 Task: Create List About Page in Board Website Security to Workspace Enterprise Risk Management. Create List Products and Services in Board Legal Documentation to Workspace Enterprise Risk Management. Create List Pricing in Board Public Relations Crisis Communication Planning and Preparation to Workspace Enterprise Risk Management
Action: Mouse moved to (77, 320)
Screenshot: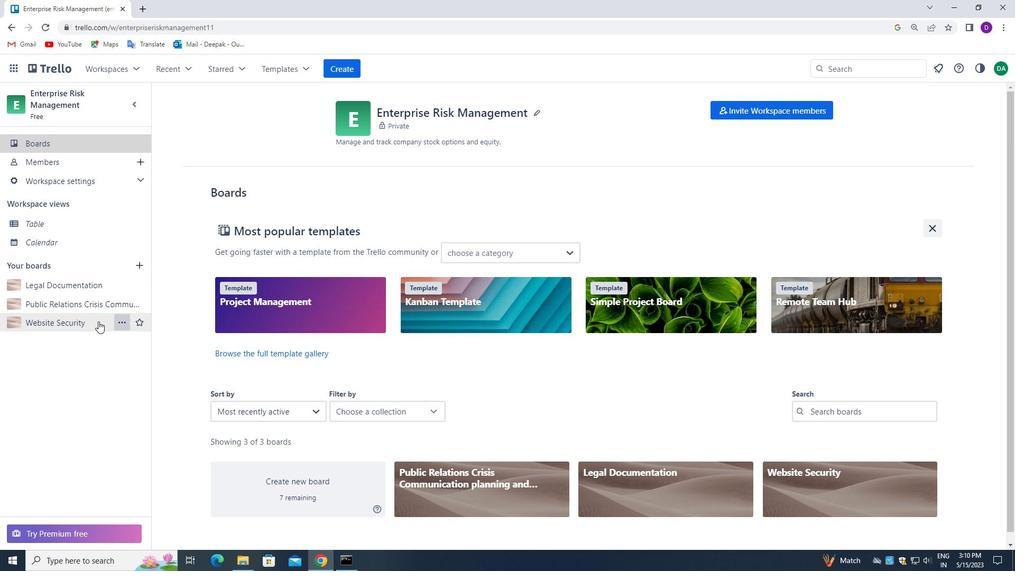 
Action: Mouse pressed left at (77, 320)
Screenshot: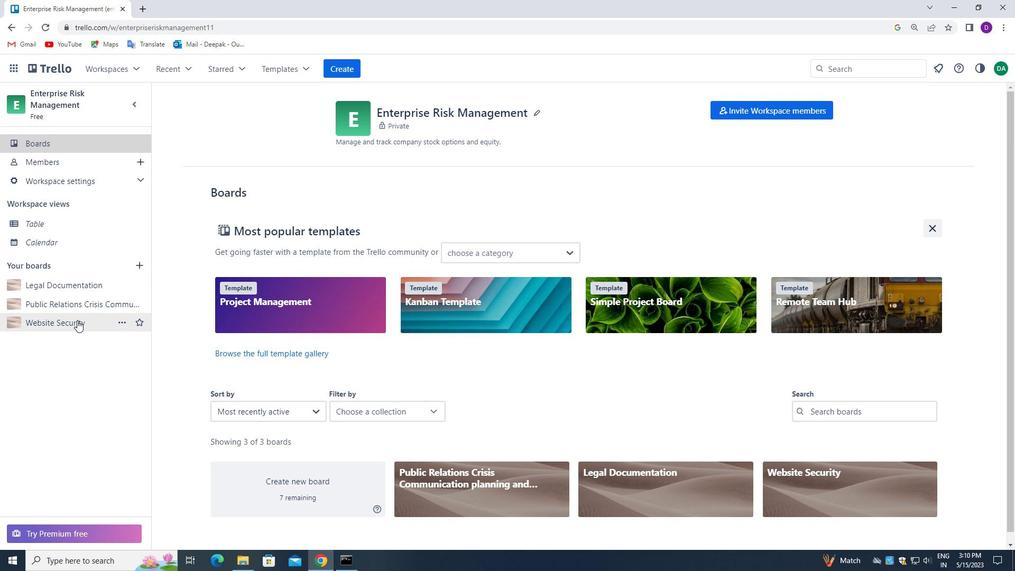 
Action: Mouse moved to (199, 140)
Screenshot: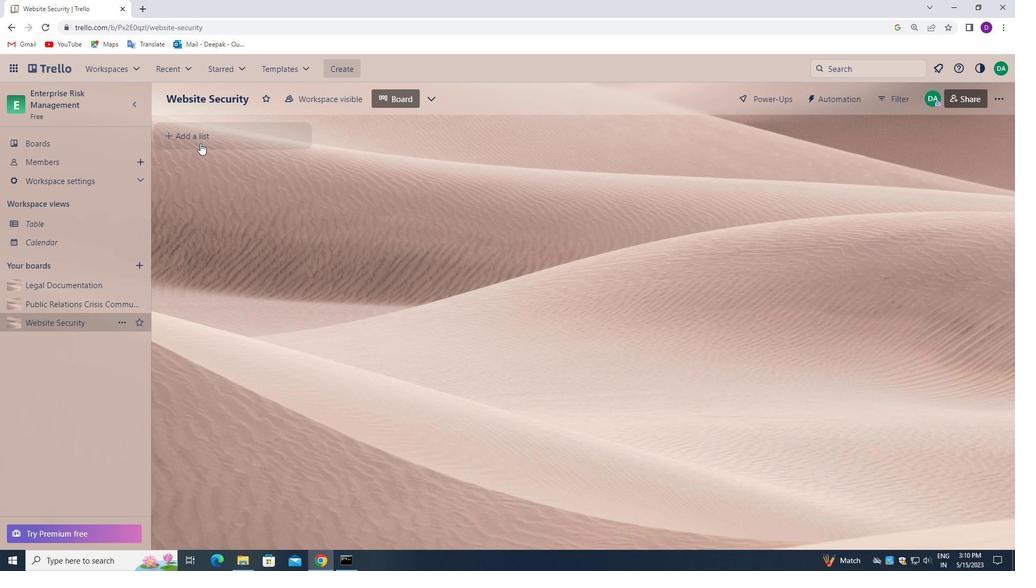 
Action: Mouse pressed left at (199, 140)
Screenshot: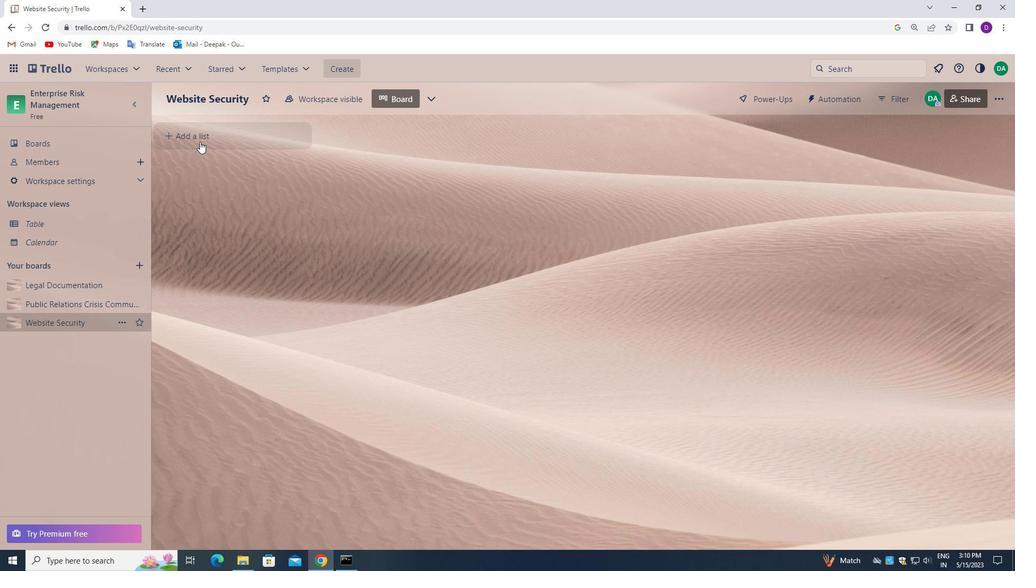 
Action: Mouse moved to (199, 136)
Screenshot: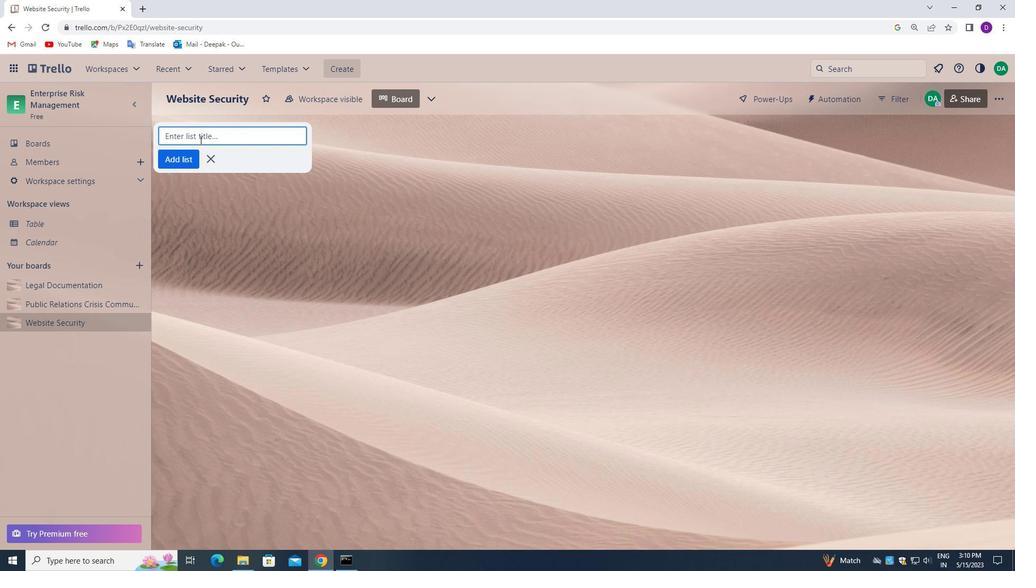 
Action: Mouse pressed left at (199, 136)
Screenshot: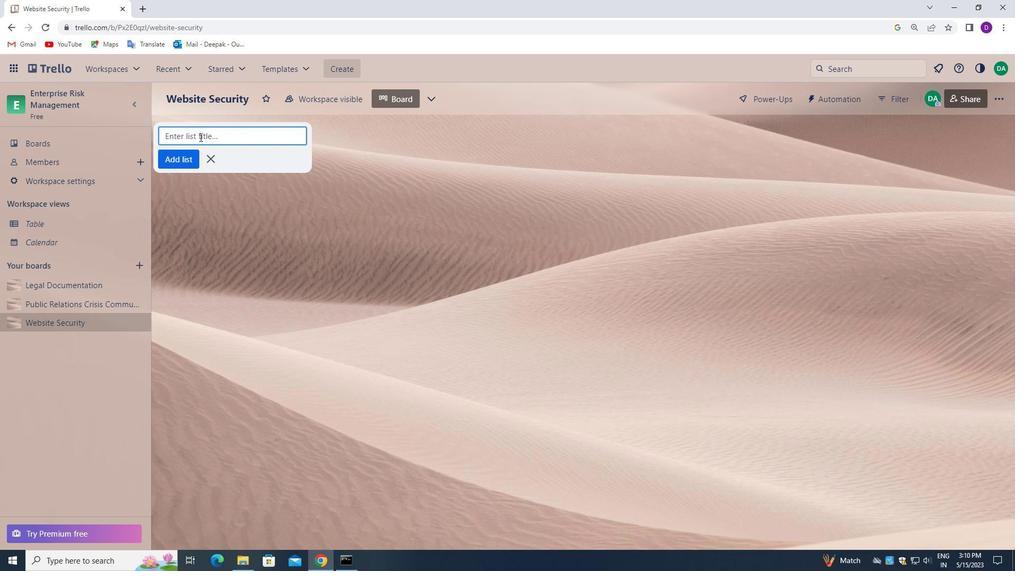 
Action: Mouse moved to (233, 284)
Screenshot: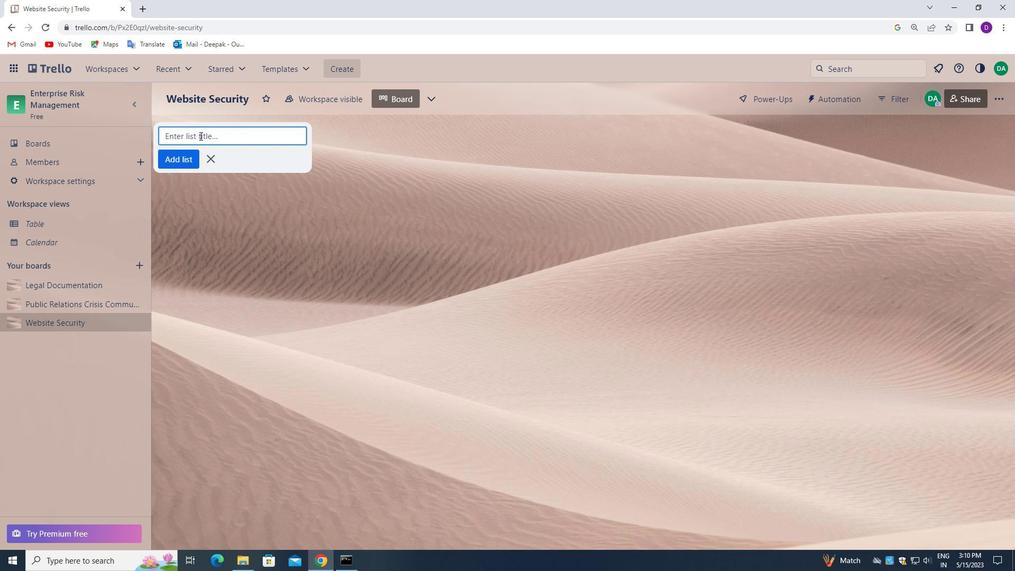 
Action: Key pressed <Key.shift_r>About<Key.space><Key.shift>PAGE<Key.enter>
Screenshot: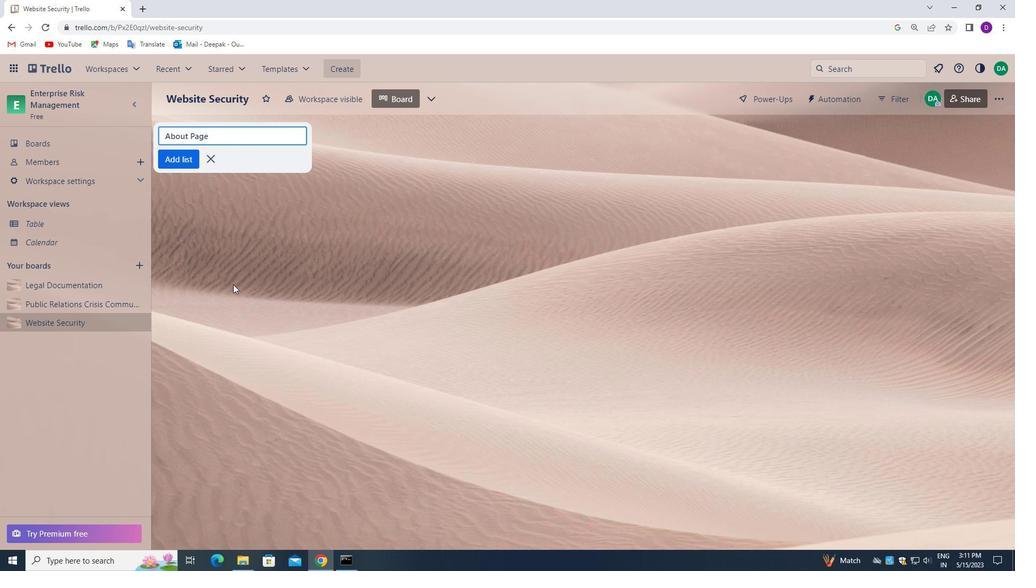 
Action: Mouse moved to (44, 145)
Screenshot: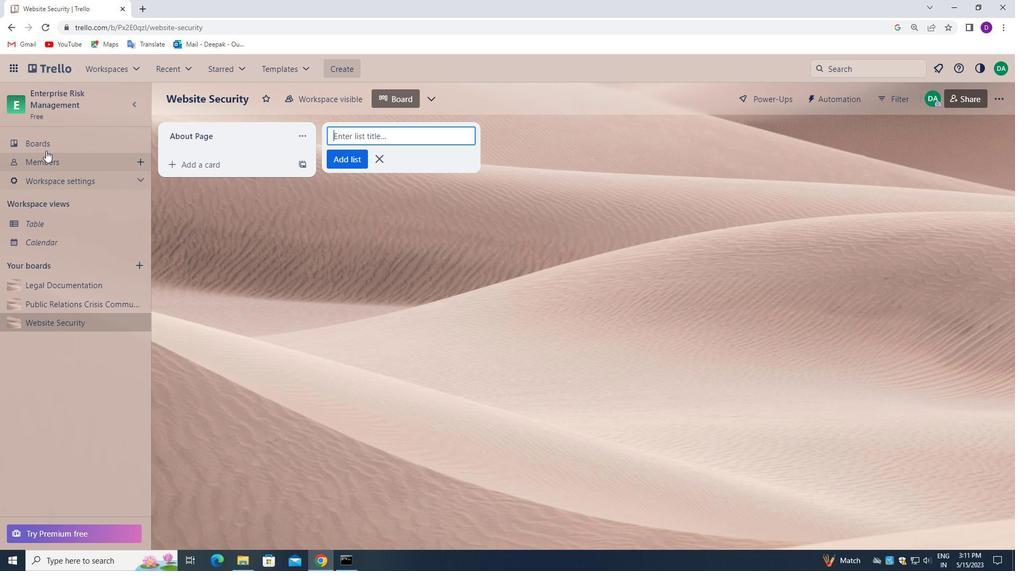 
Action: Mouse pressed left at (44, 145)
Screenshot: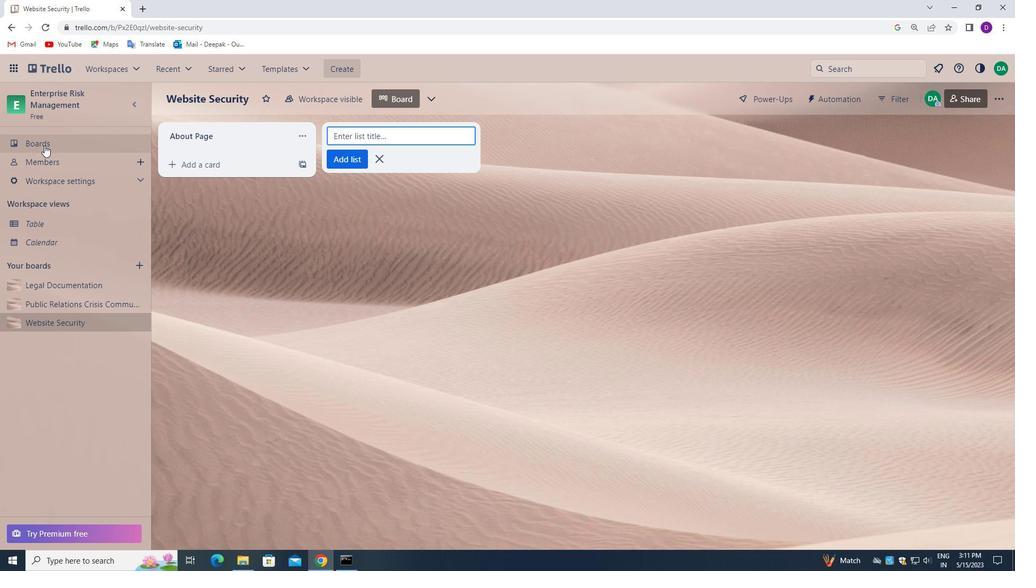 
Action: Mouse moved to (72, 281)
Screenshot: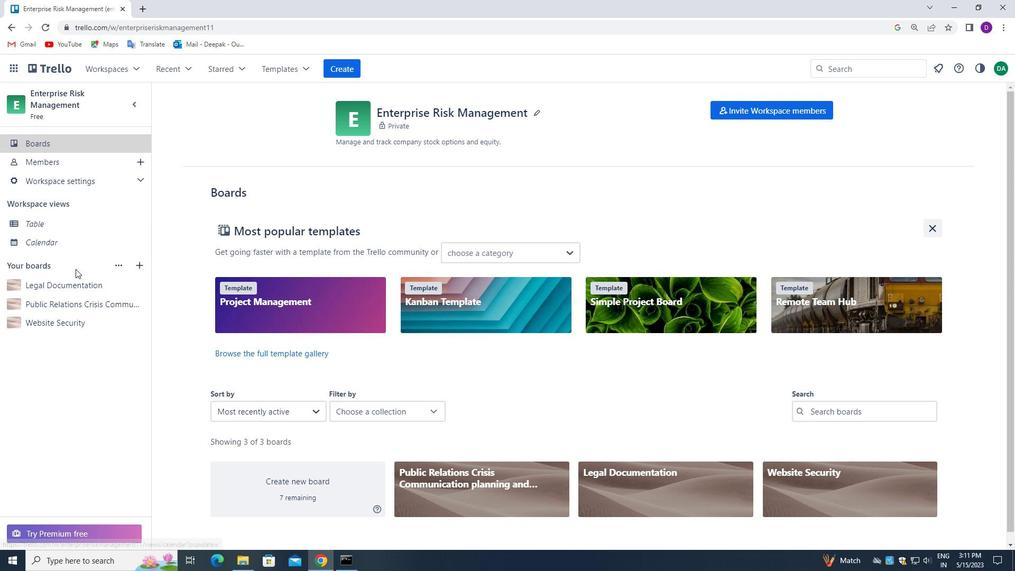 
Action: Mouse pressed left at (72, 281)
Screenshot: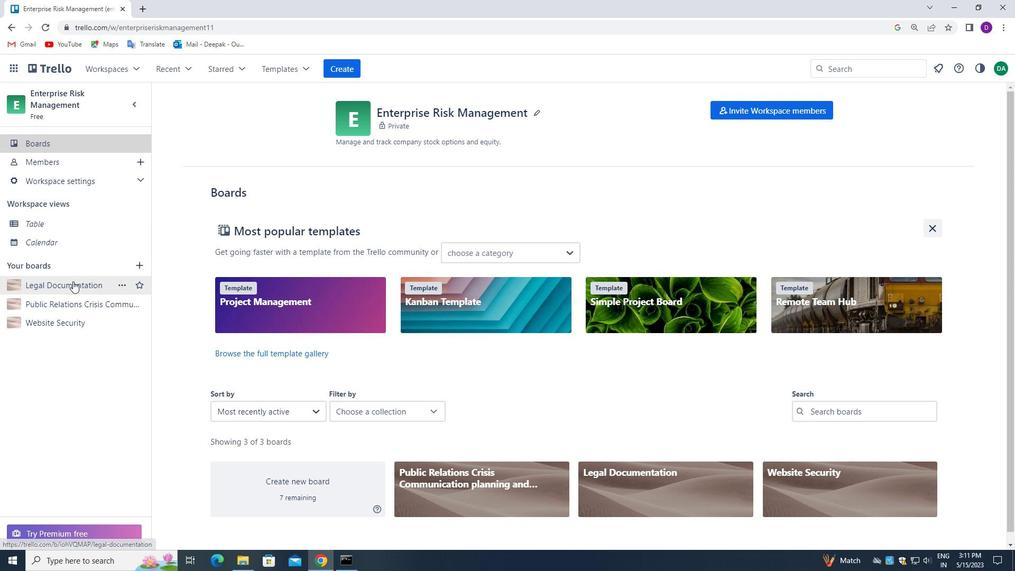 
Action: Mouse moved to (187, 131)
Screenshot: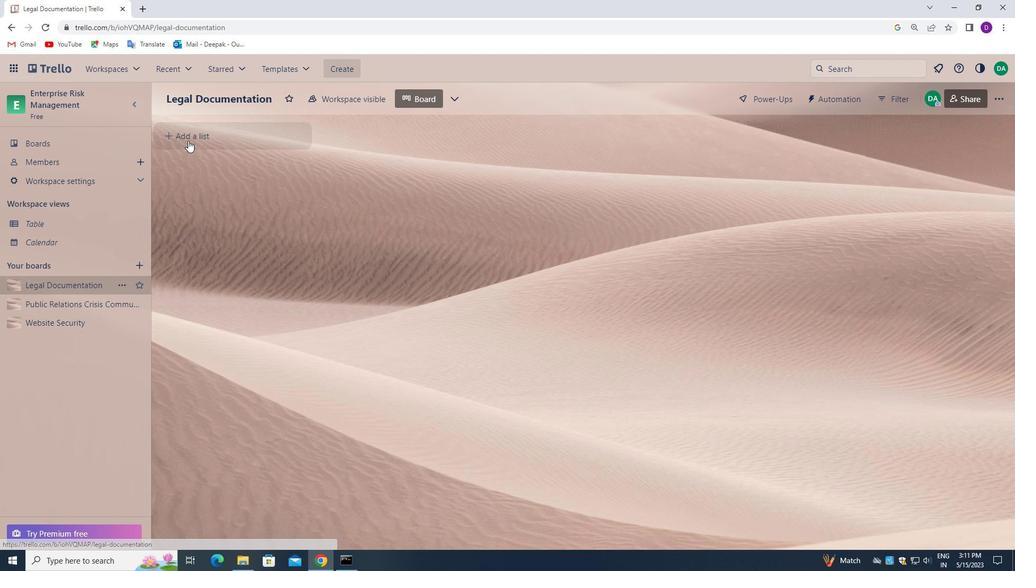 
Action: Mouse pressed left at (187, 131)
Screenshot: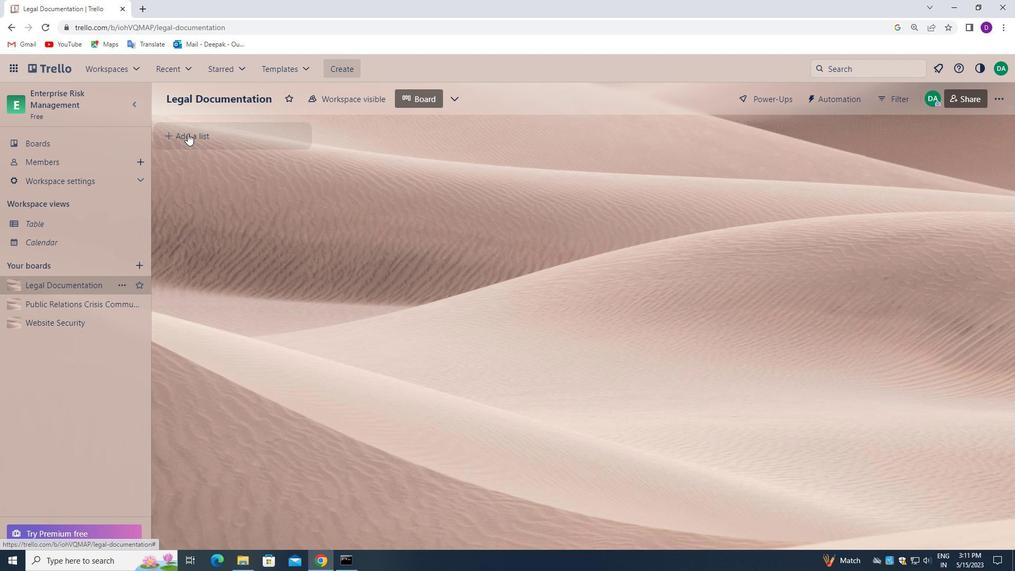 
Action: Mouse moved to (187, 135)
Screenshot: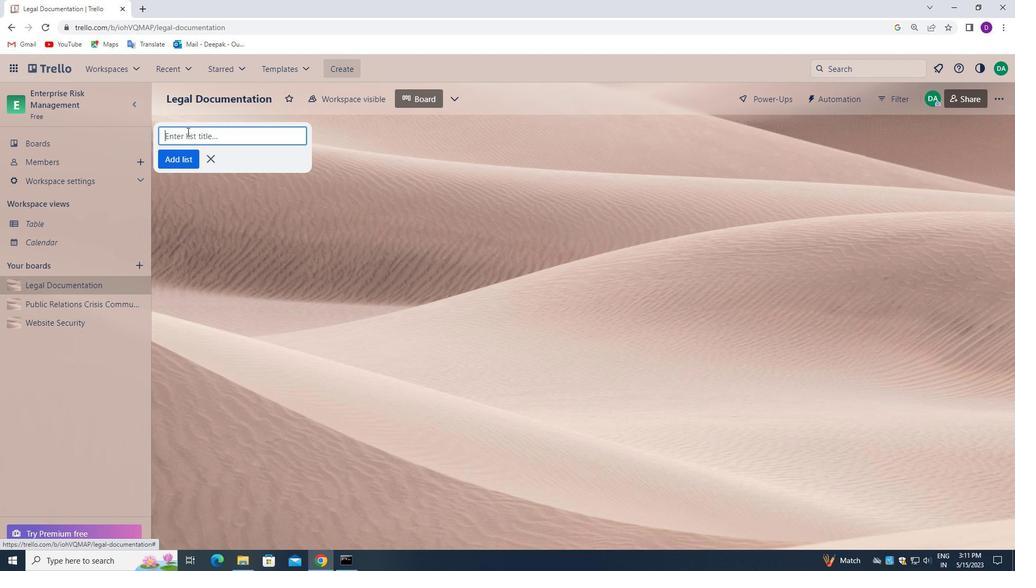 
Action: Mouse pressed left at (187, 135)
Screenshot: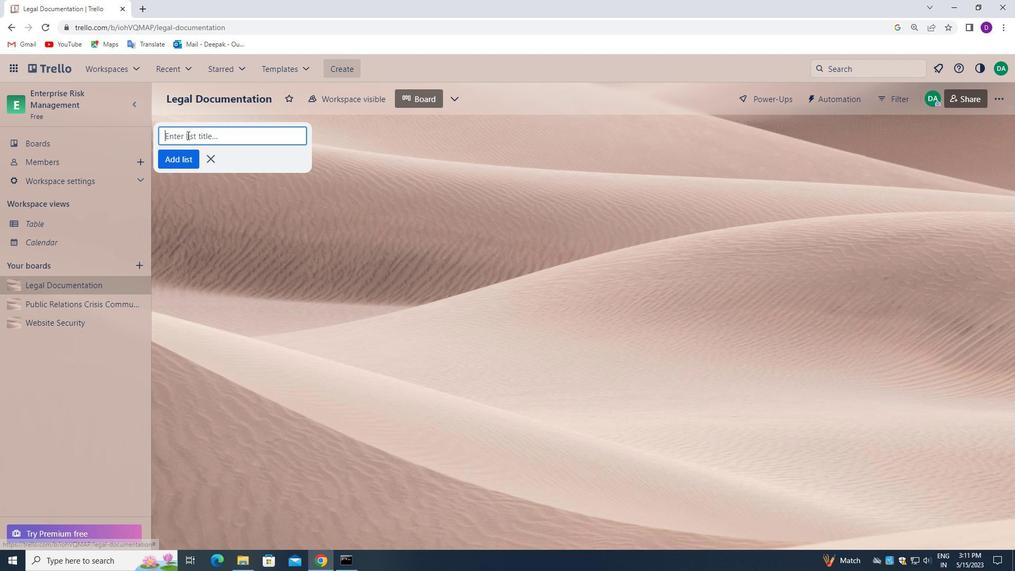 
Action: Mouse moved to (205, 338)
Screenshot: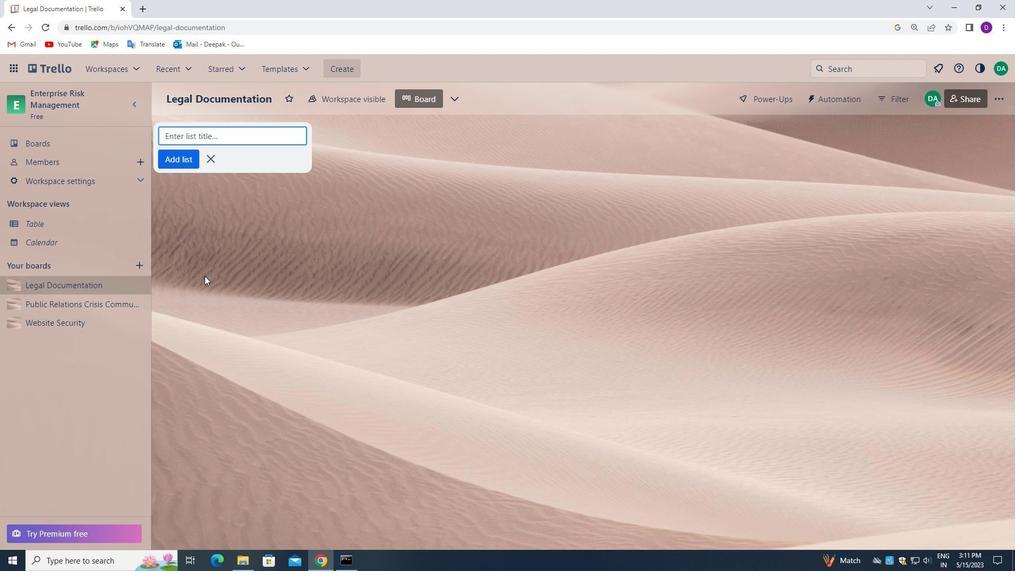 
Action: Key pressed <Key.shift>PRODUCTS<Key.space>AND<Key.space><Key.shift_r>SERVICES<Key.enter>
Screenshot: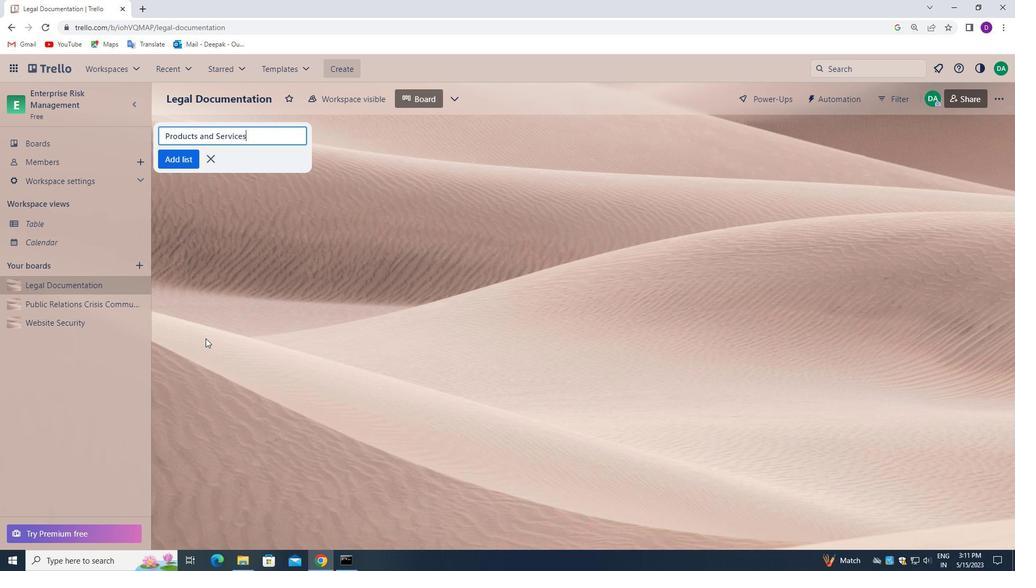 
Action: Mouse moved to (56, 304)
Screenshot: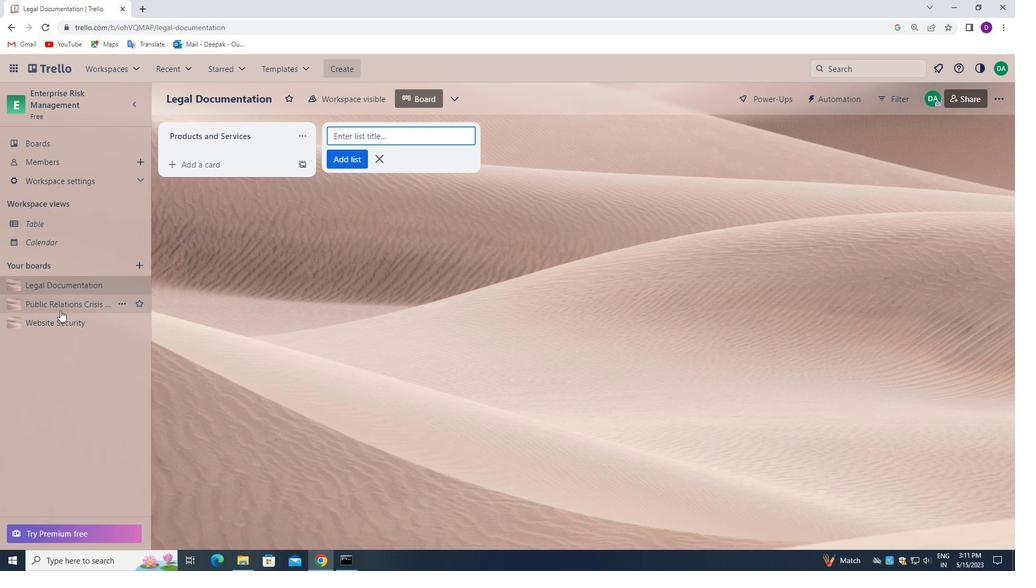 
Action: Mouse pressed left at (56, 304)
Screenshot: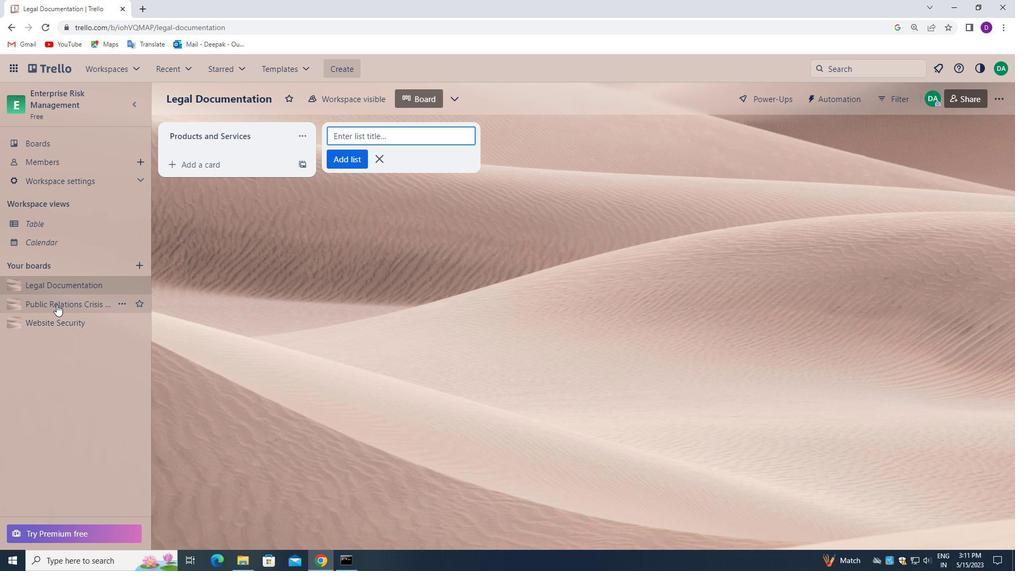 
Action: Mouse moved to (213, 139)
Screenshot: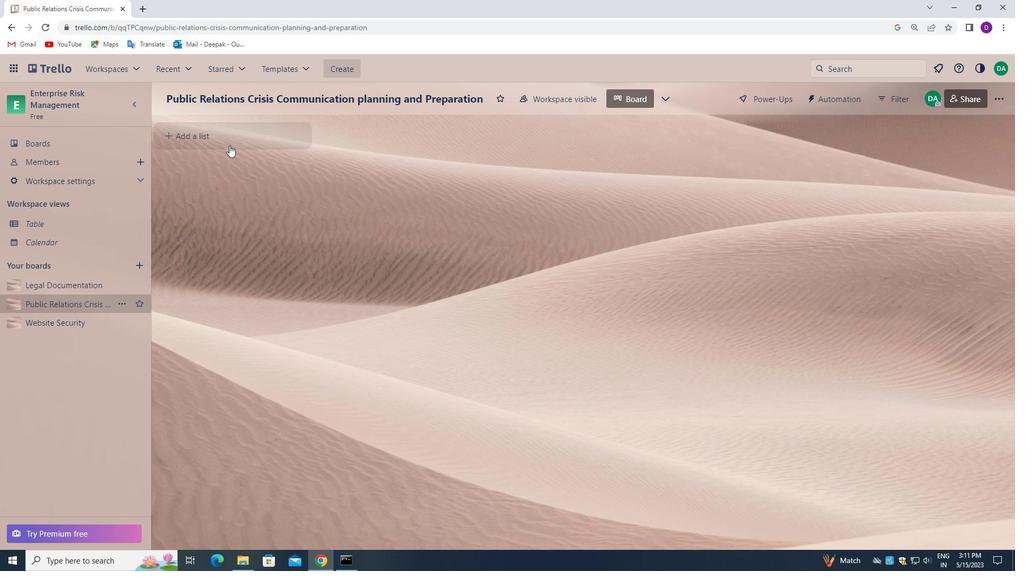
Action: Mouse pressed left at (213, 139)
Screenshot: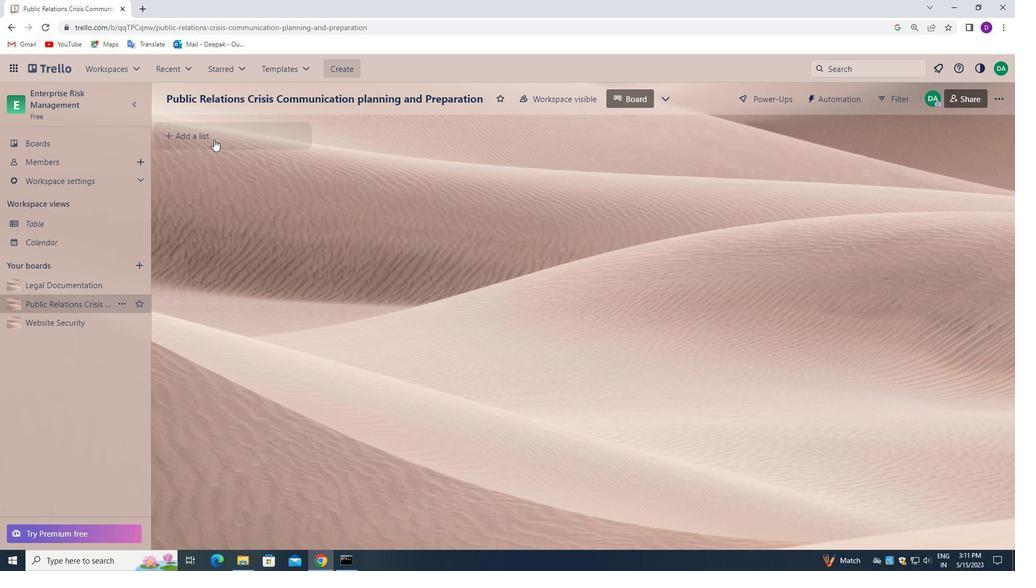 
Action: Mouse moved to (213, 133)
Screenshot: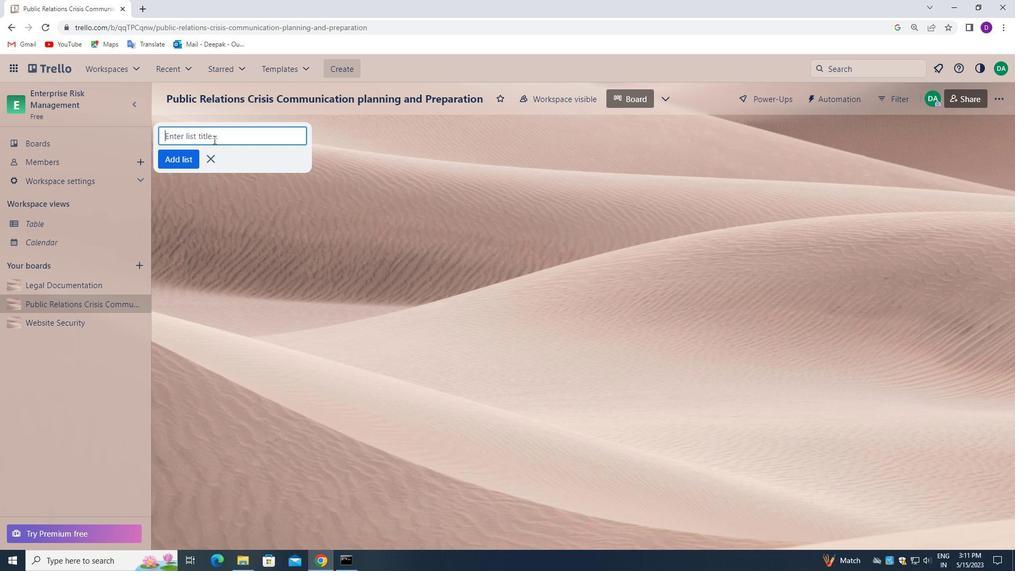 
Action: Mouse pressed left at (213, 133)
Screenshot: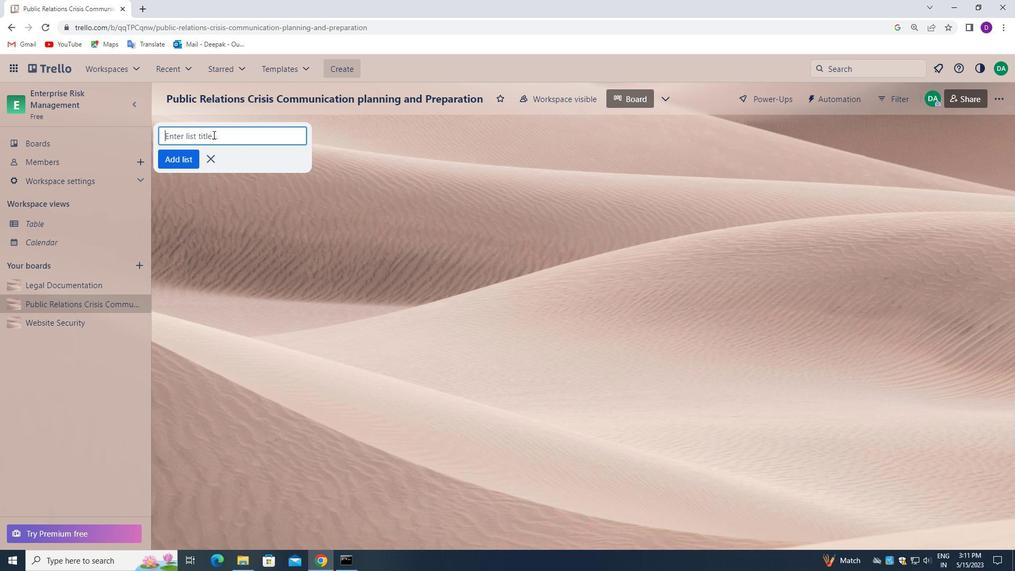
Action: Mouse moved to (243, 289)
Screenshot: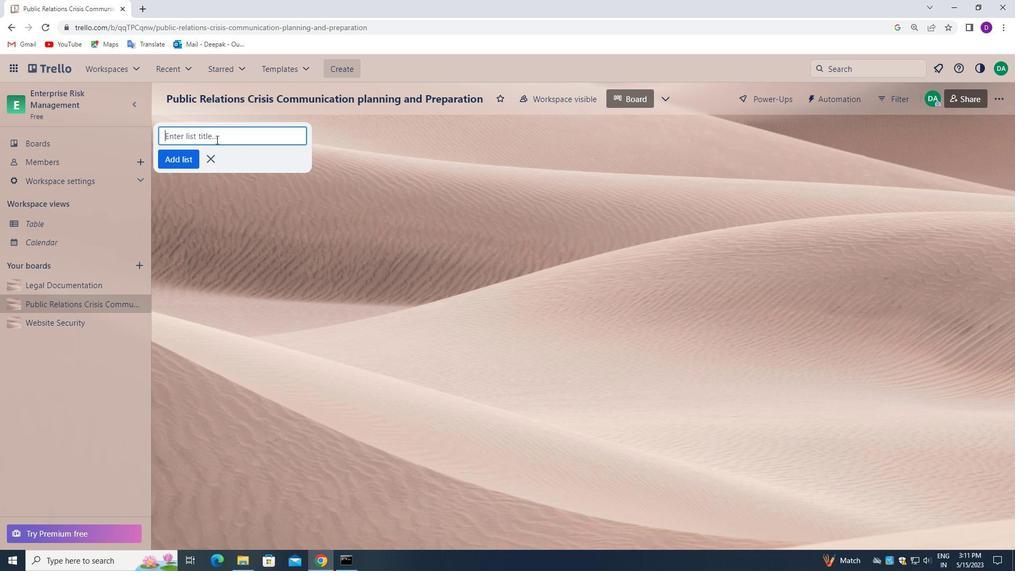 
Action: Key pressed <Key.shift>PRICING<Key.enter>
Screenshot: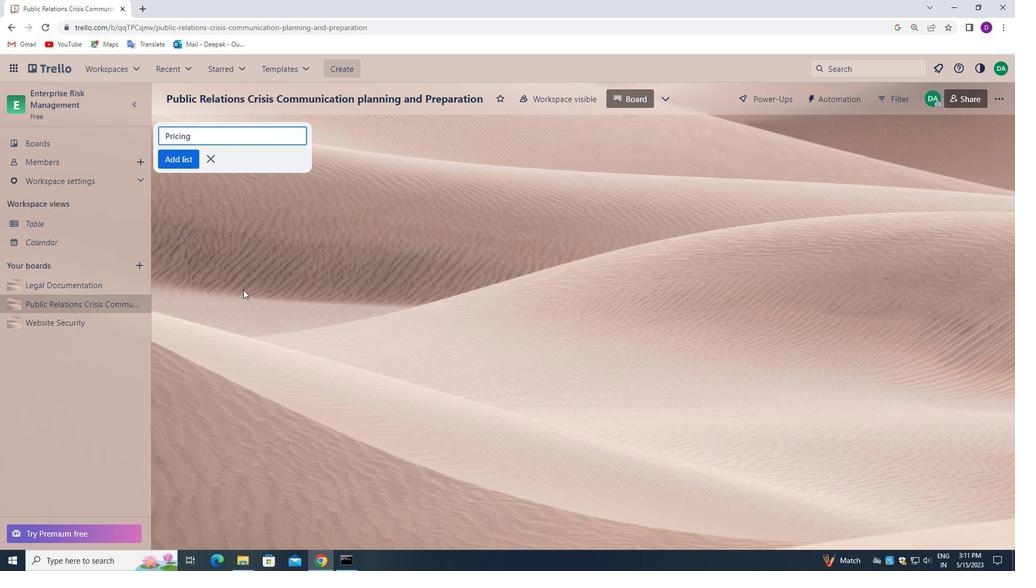 
Action: Mouse moved to (243, 298)
Screenshot: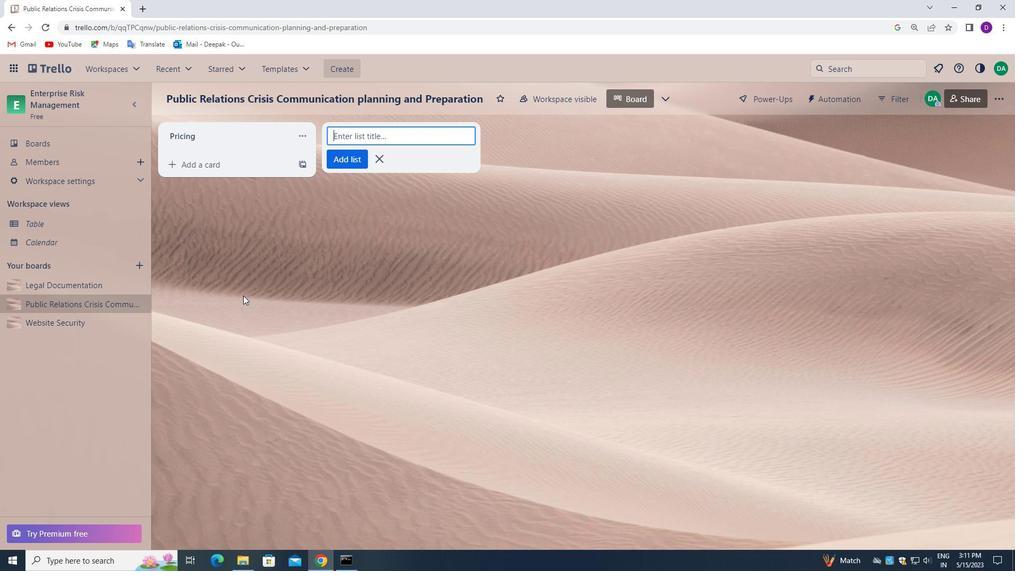 
Action: Mouse scrolled (243, 299) with delta (0, 0)
Screenshot: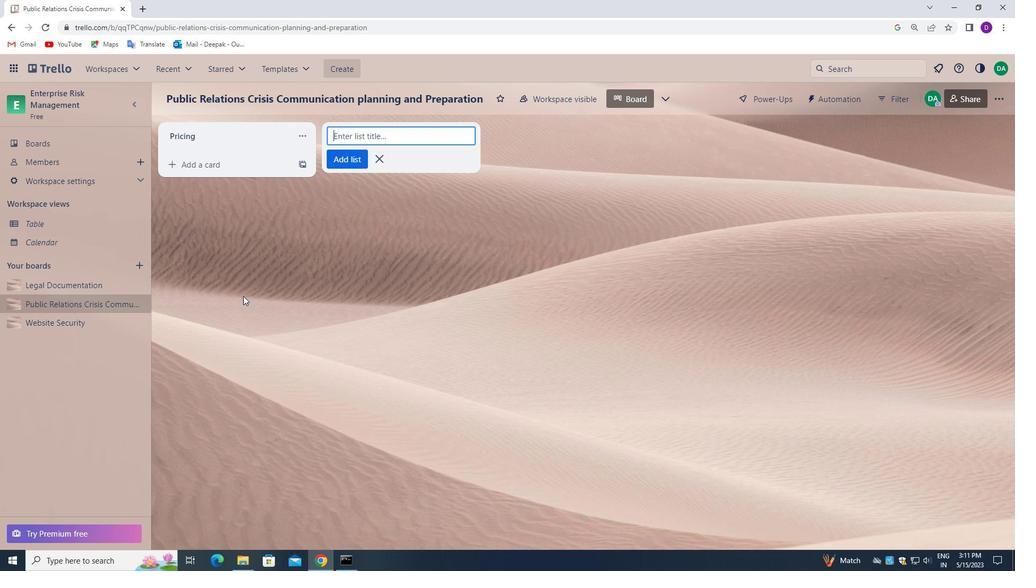 
Action: Mouse scrolled (243, 299) with delta (0, 0)
Screenshot: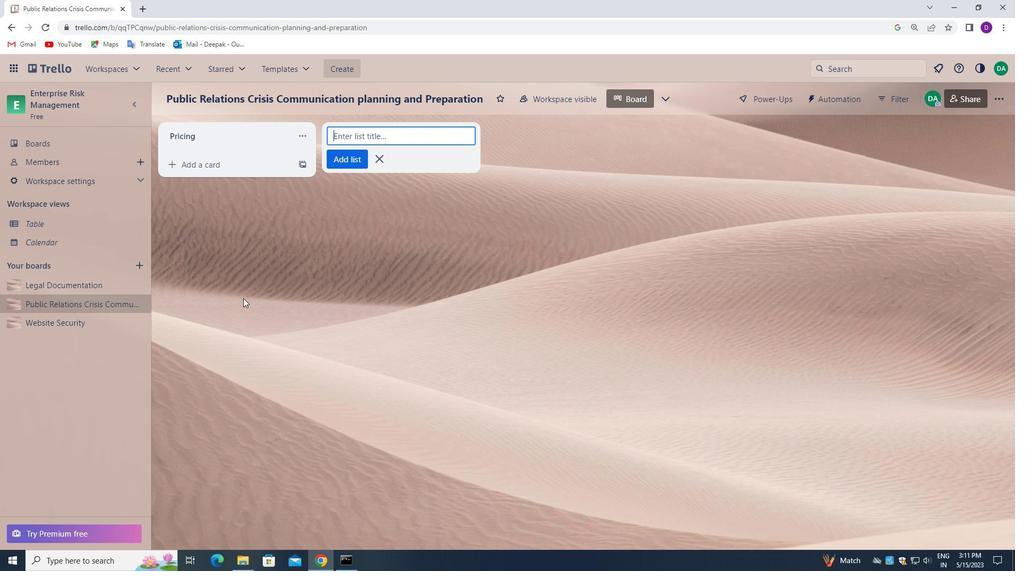 
Action: Mouse scrolled (243, 299) with delta (0, 0)
Screenshot: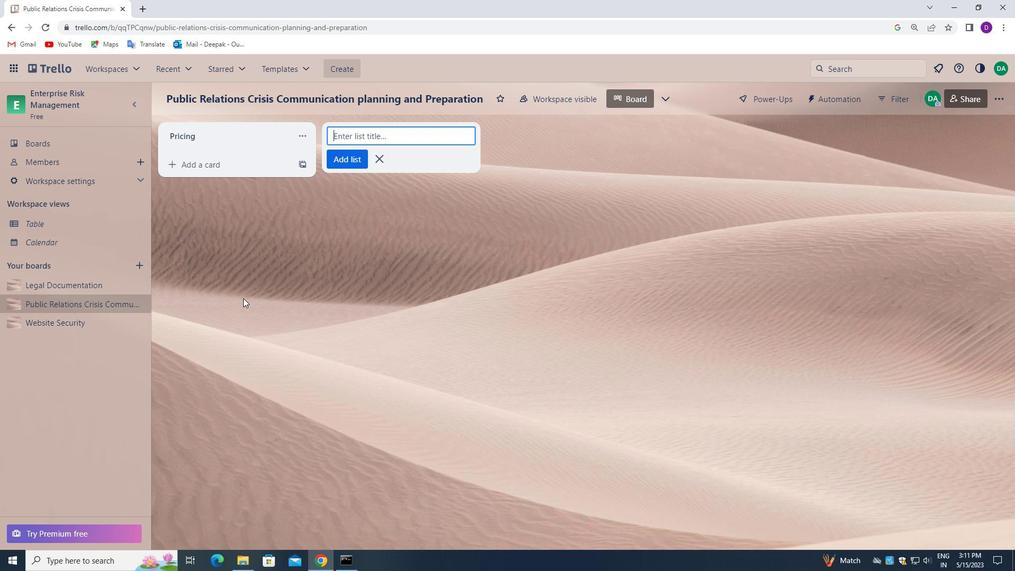 
Action: Mouse moved to (46, 145)
Screenshot: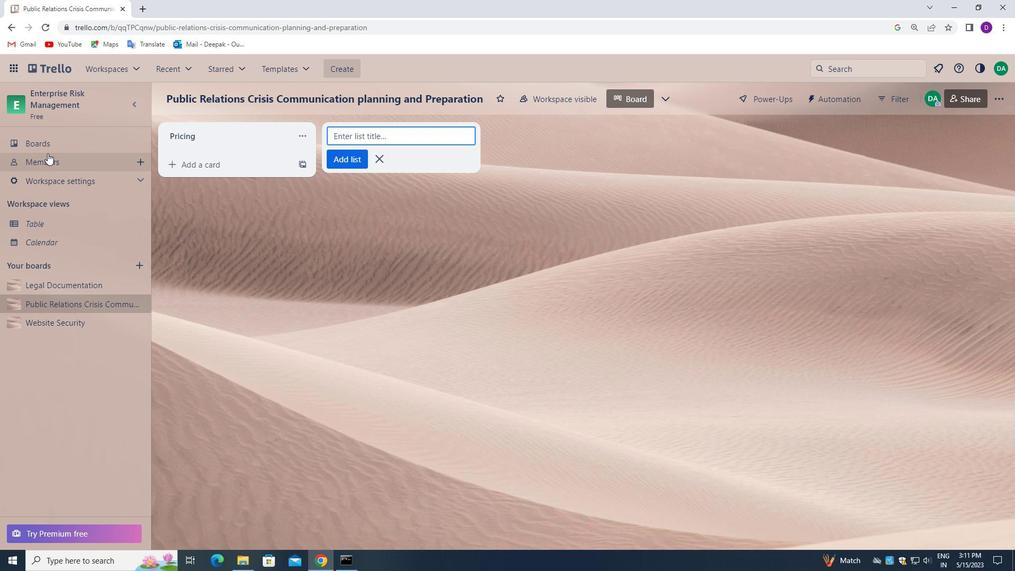 
Action: Mouse pressed left at (46, 145)
Screenshot: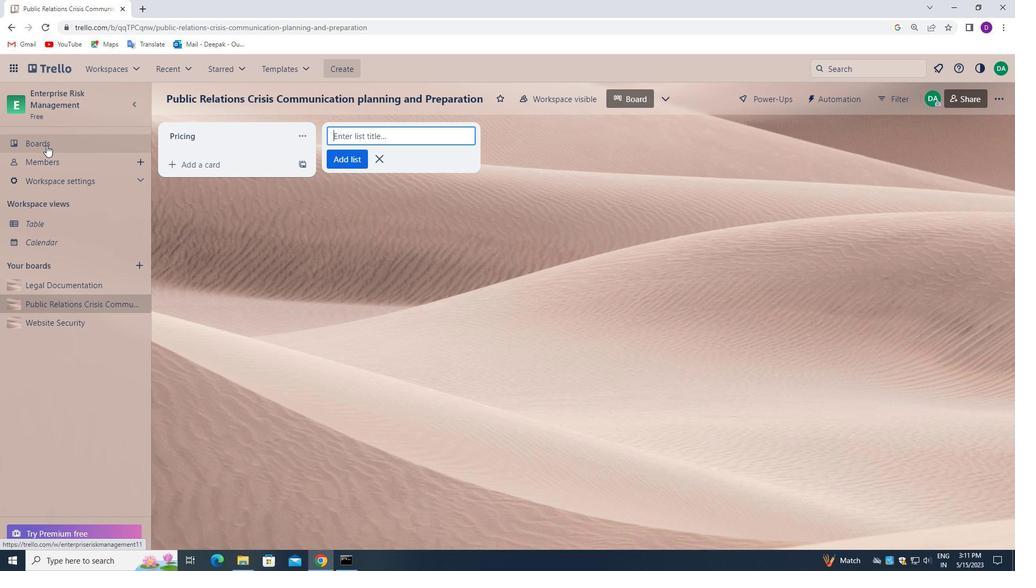 
Action: Mouse moved to (498, 370)
Screenshot: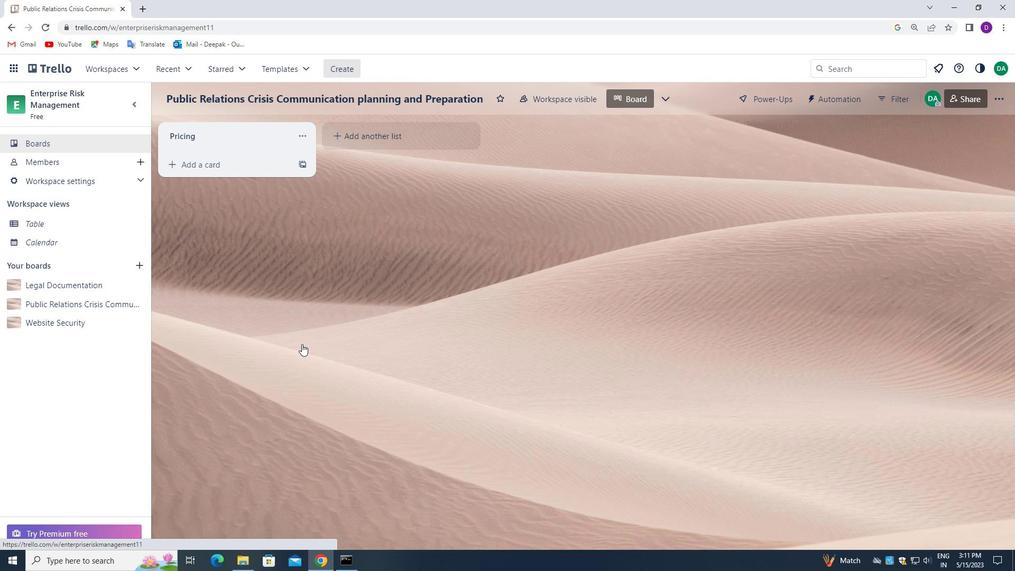 
